 Task: Add Alexandre Family Farms Organic 100% Grass-Fed Whole Milk Probiotic Kefir to the cart.
Action: Mouse moved to (35, 104)
Screenshot: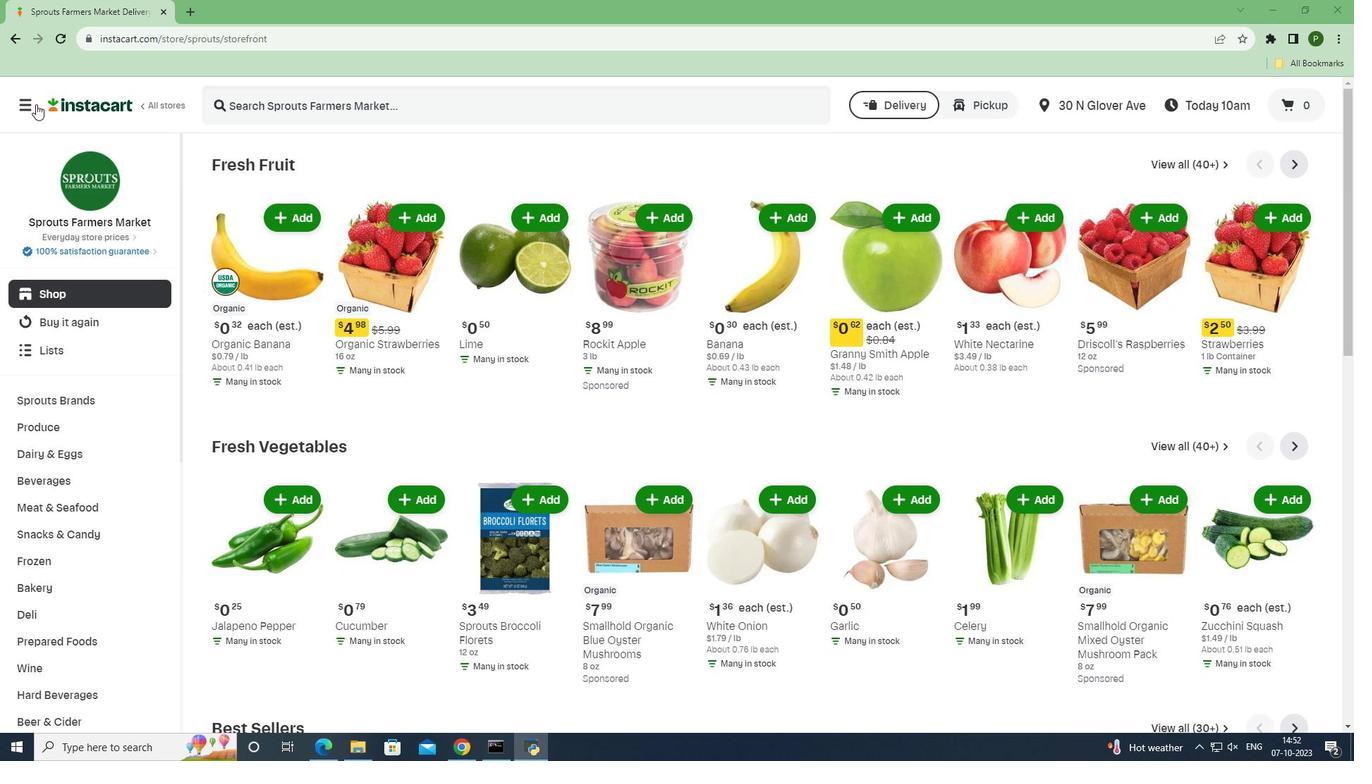 
Action: Mouse pressed left at (35, 104)
Screenshot: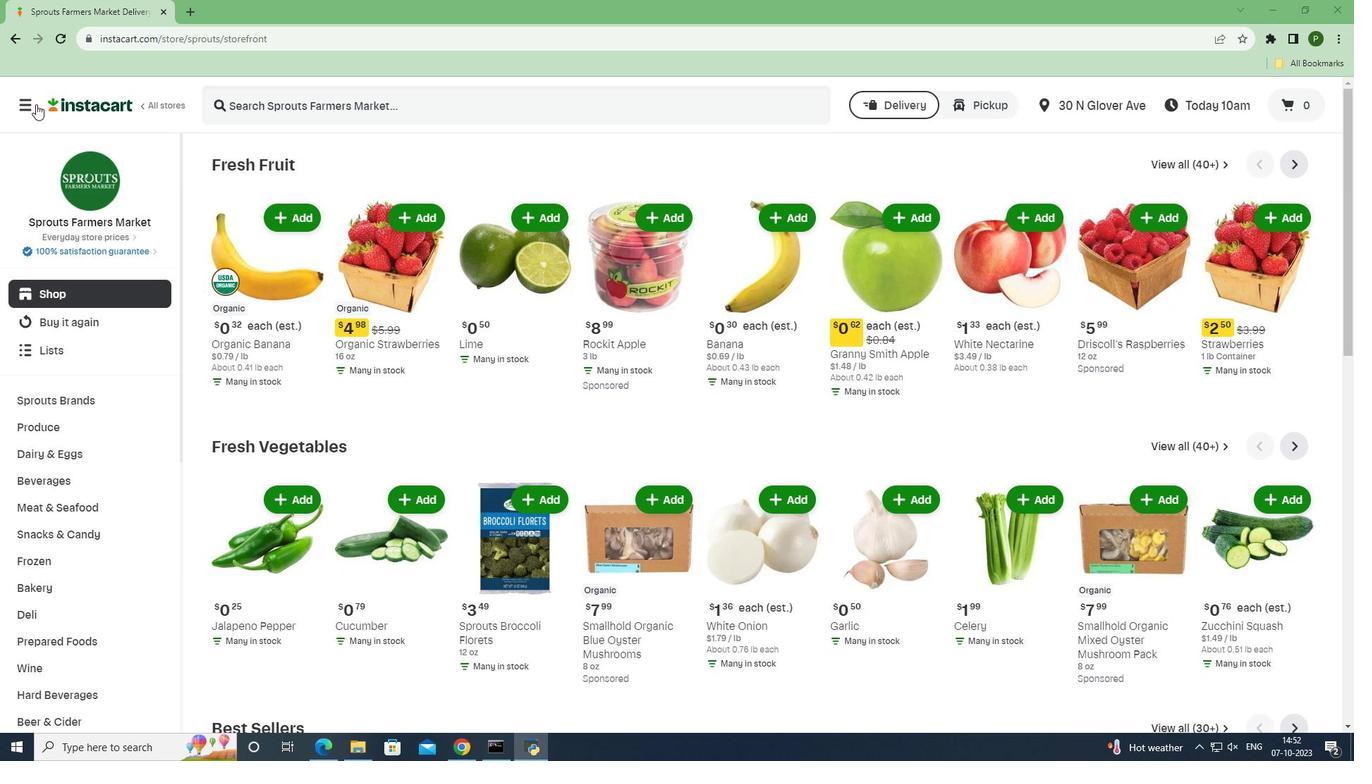 
Action: Mouse moved to (71, 366)
Screenshot: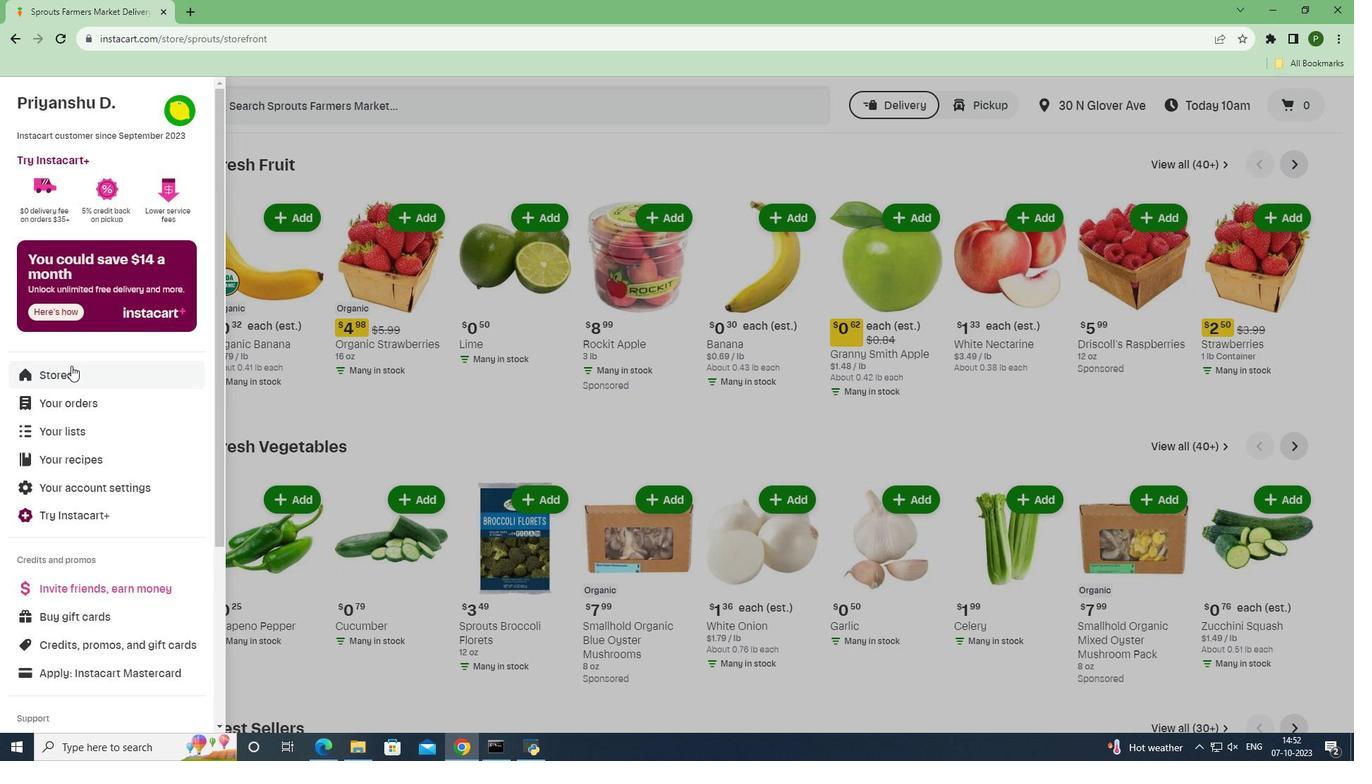 
Action: Mouse pressed left at (71, 366)
Screenshot: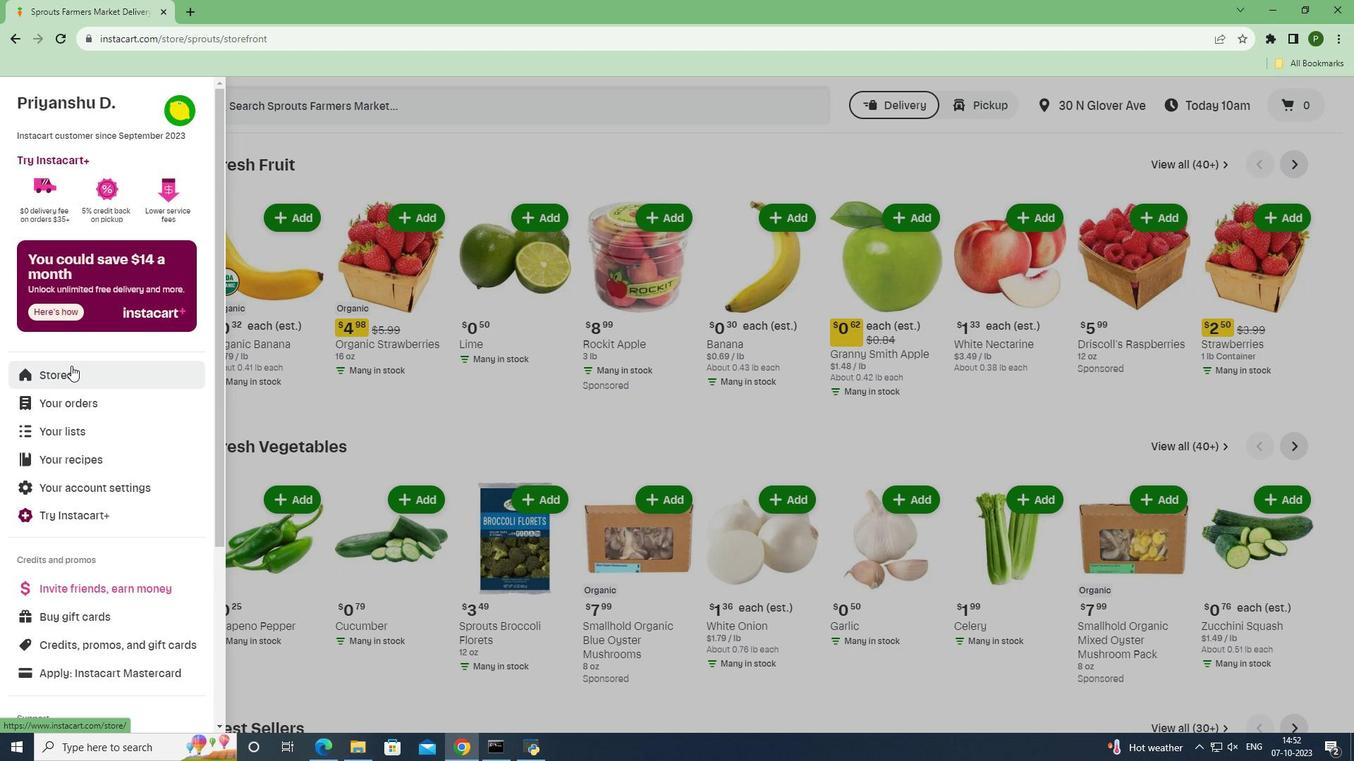 
Action: Mouse moved to (331, 151)
Screenshot: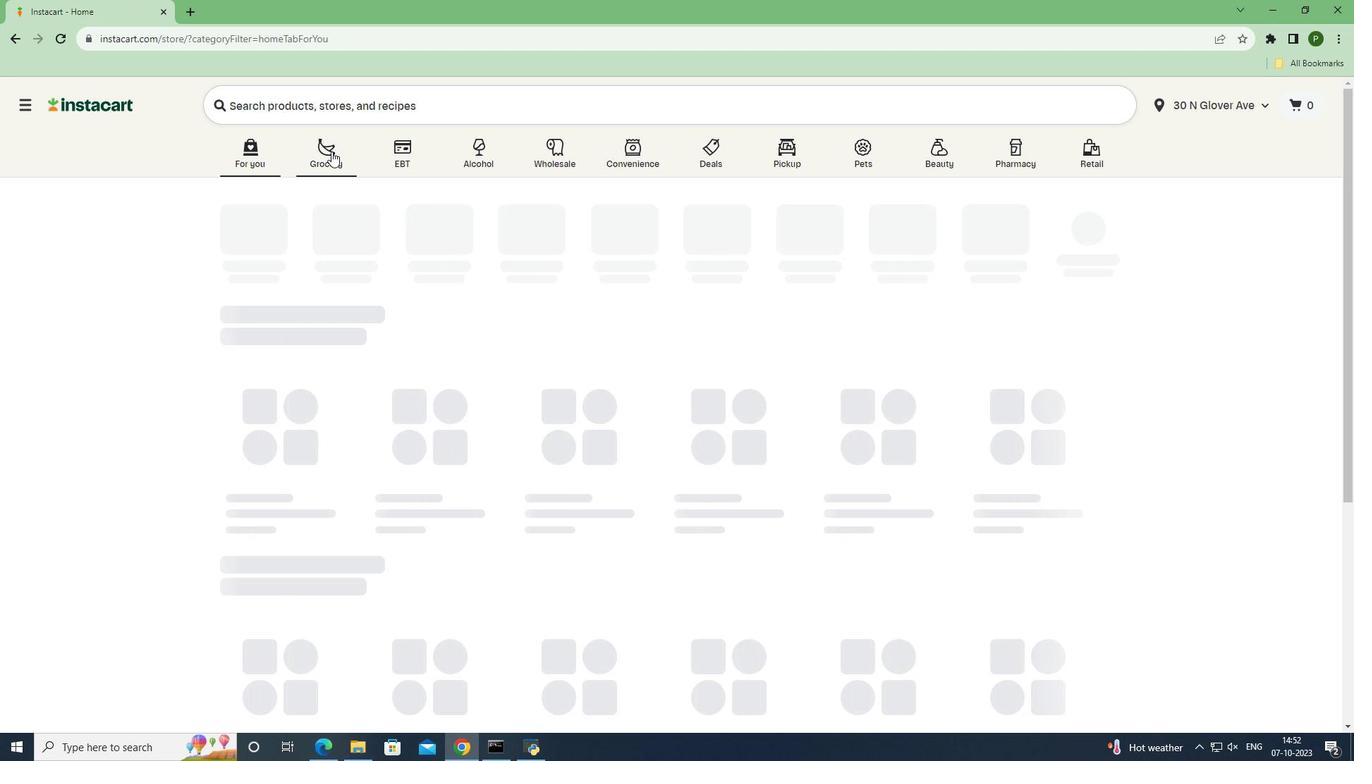 
Action: Mouse pressed left at (331, 151)
Screenshot: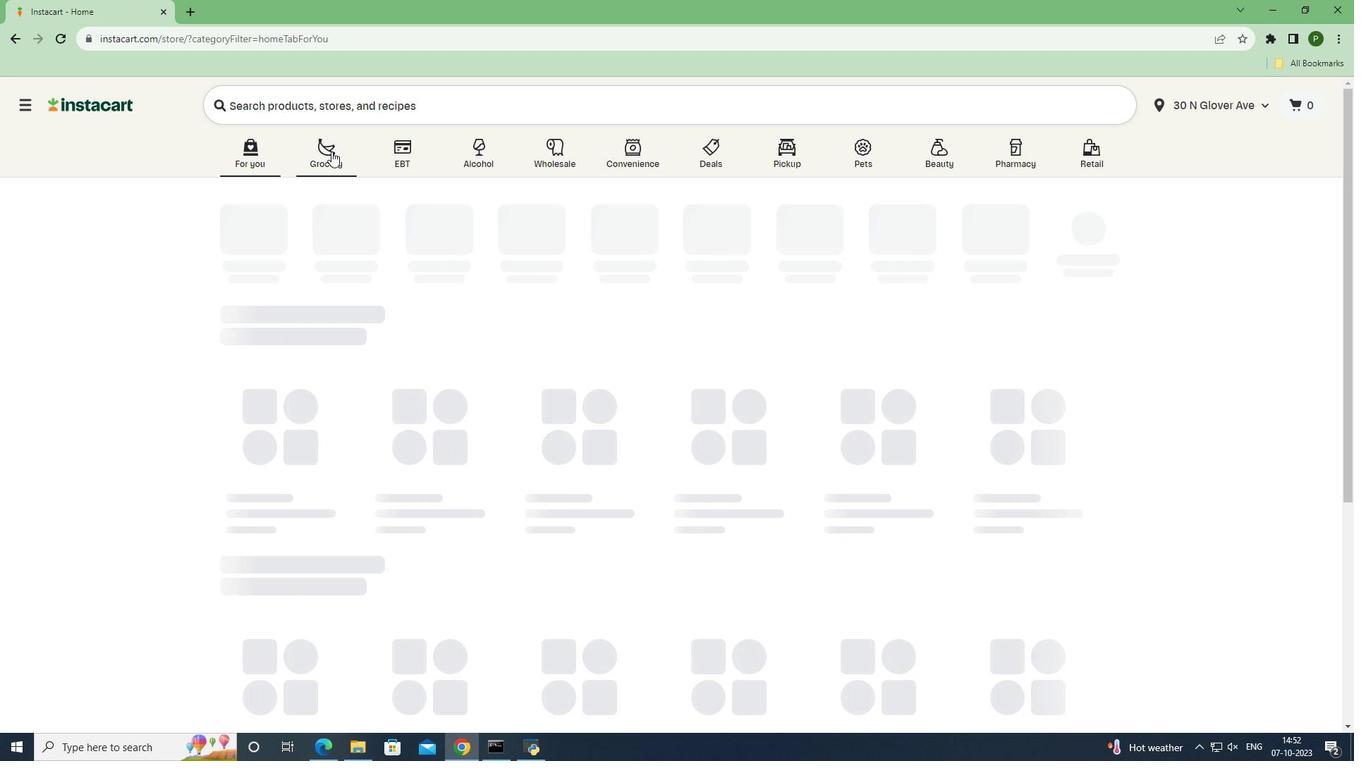 
Action: Mouse moved to (568, 333)
Screenshot: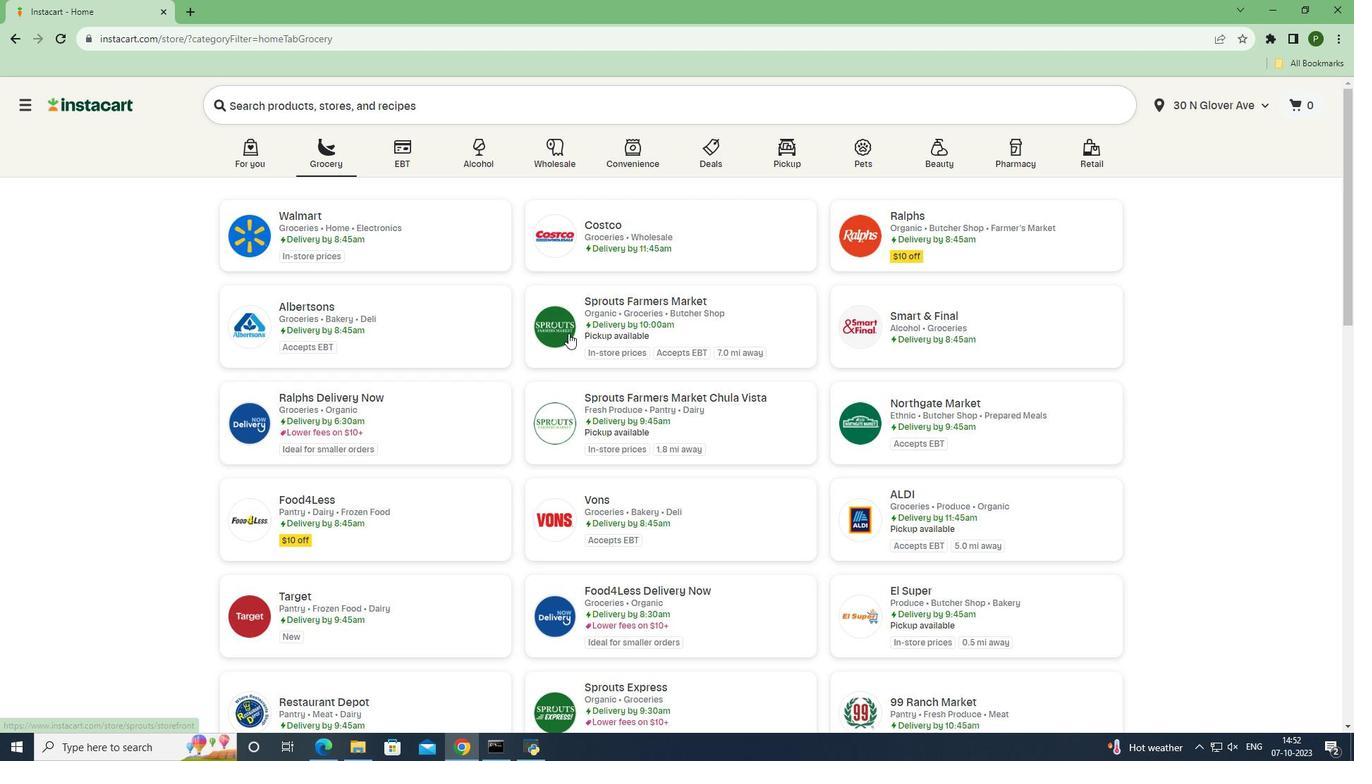 
Action: Mouse pressed left at (568, 333)
Screenshot: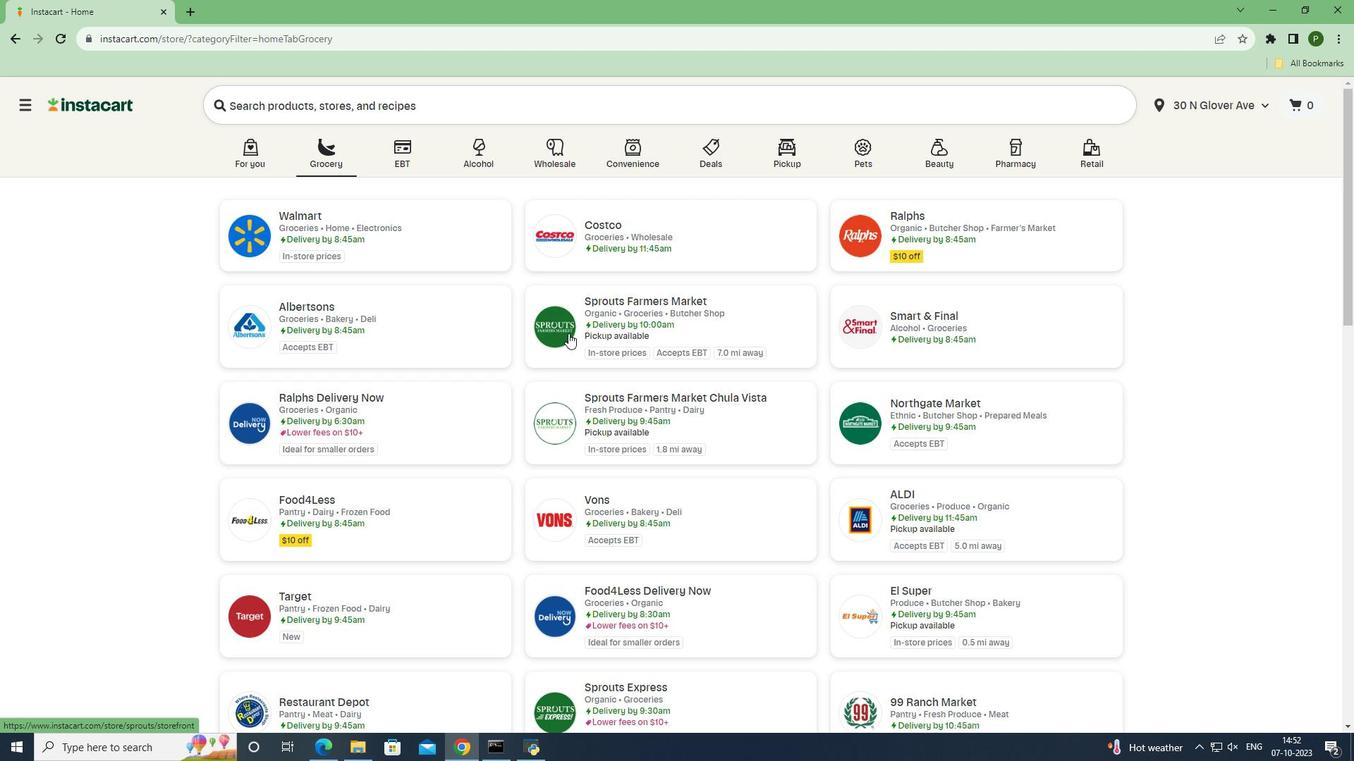 
Action: Mouse moved to (144, 464)
Screenshot: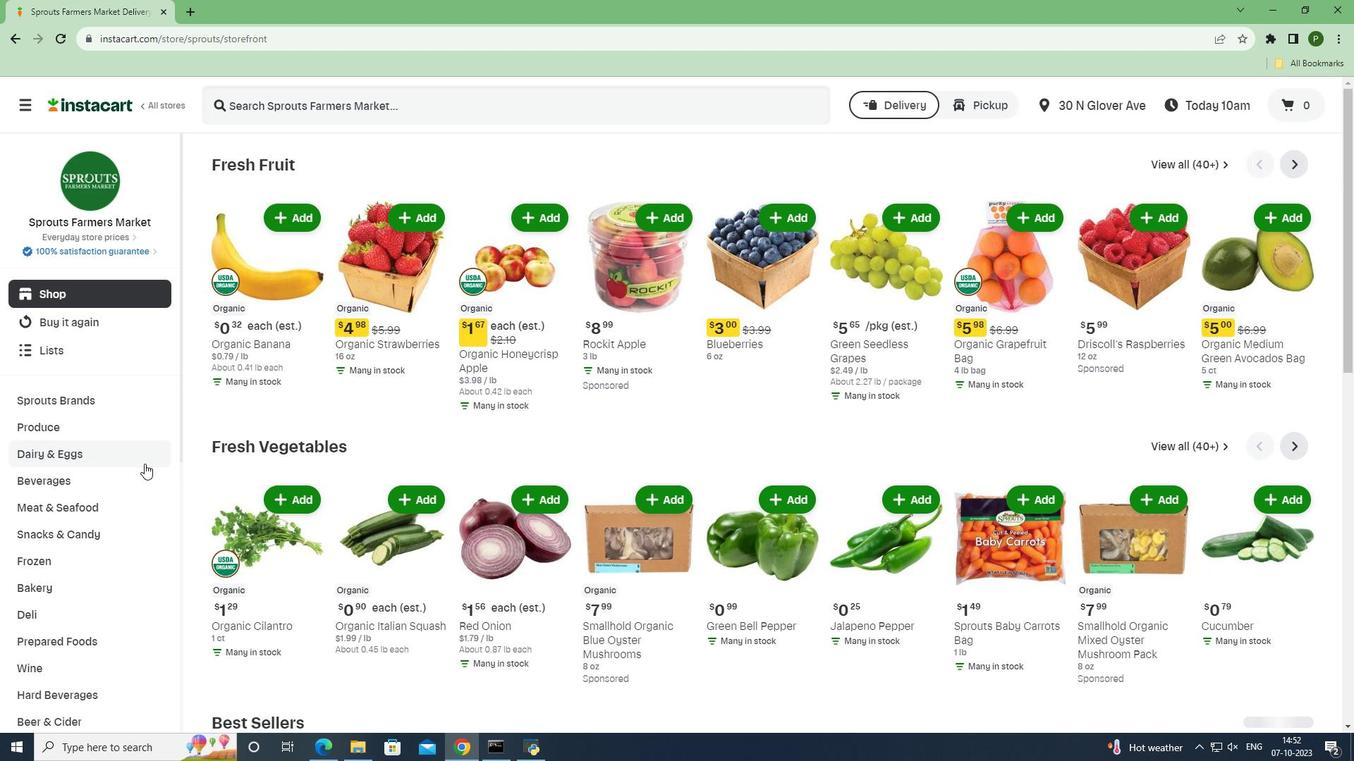 
Action: Mouse pressed left at (144, 464)
Screenshot: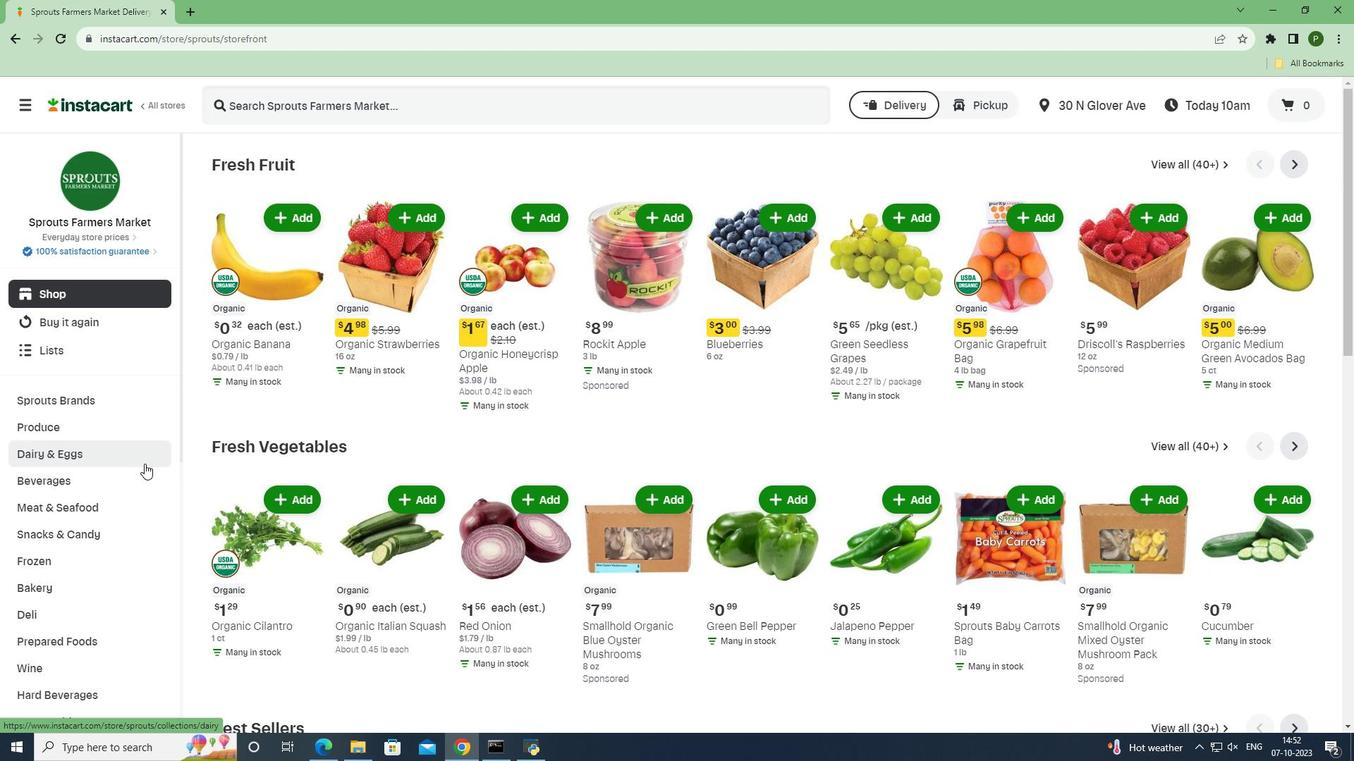 
Action: Mouse moved to (96, 563)
Screenshot: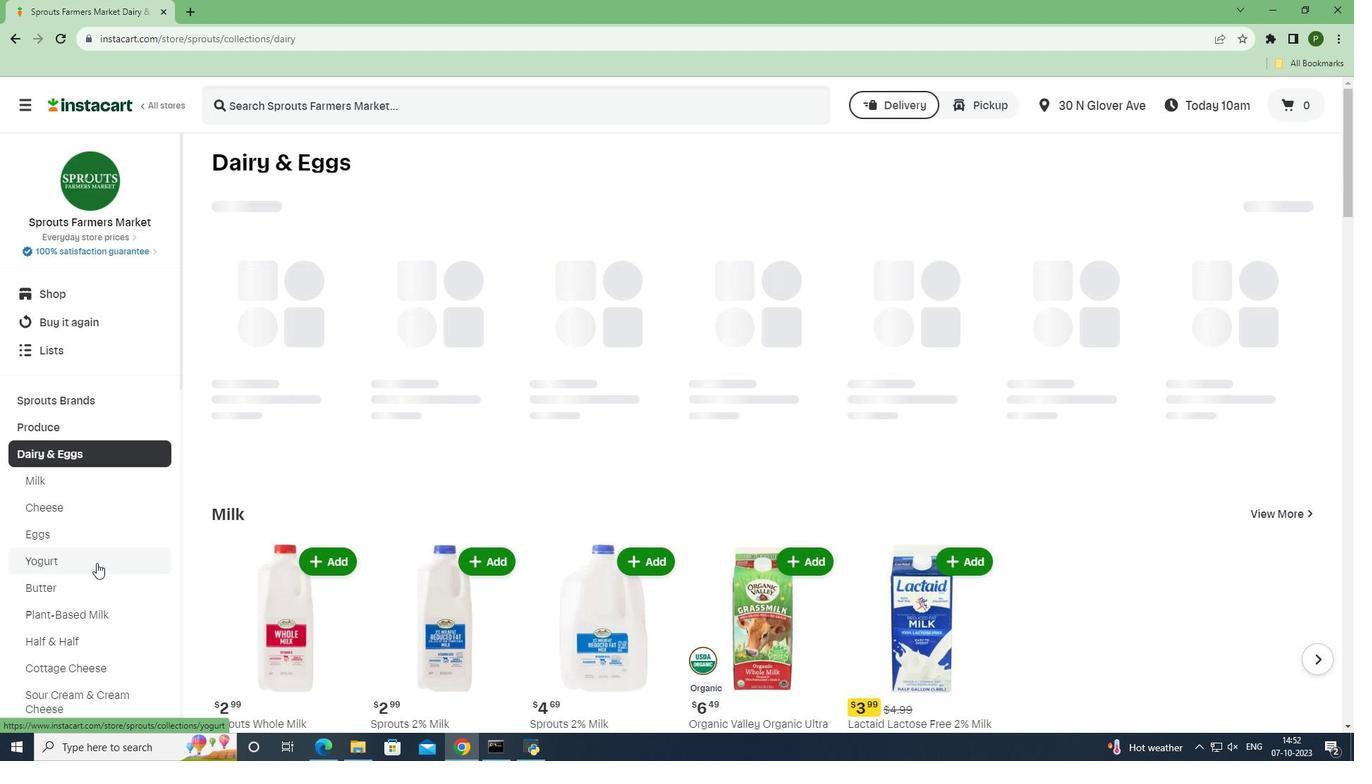 
Action: Mouse pressed left at (96, 563)
Screenshot: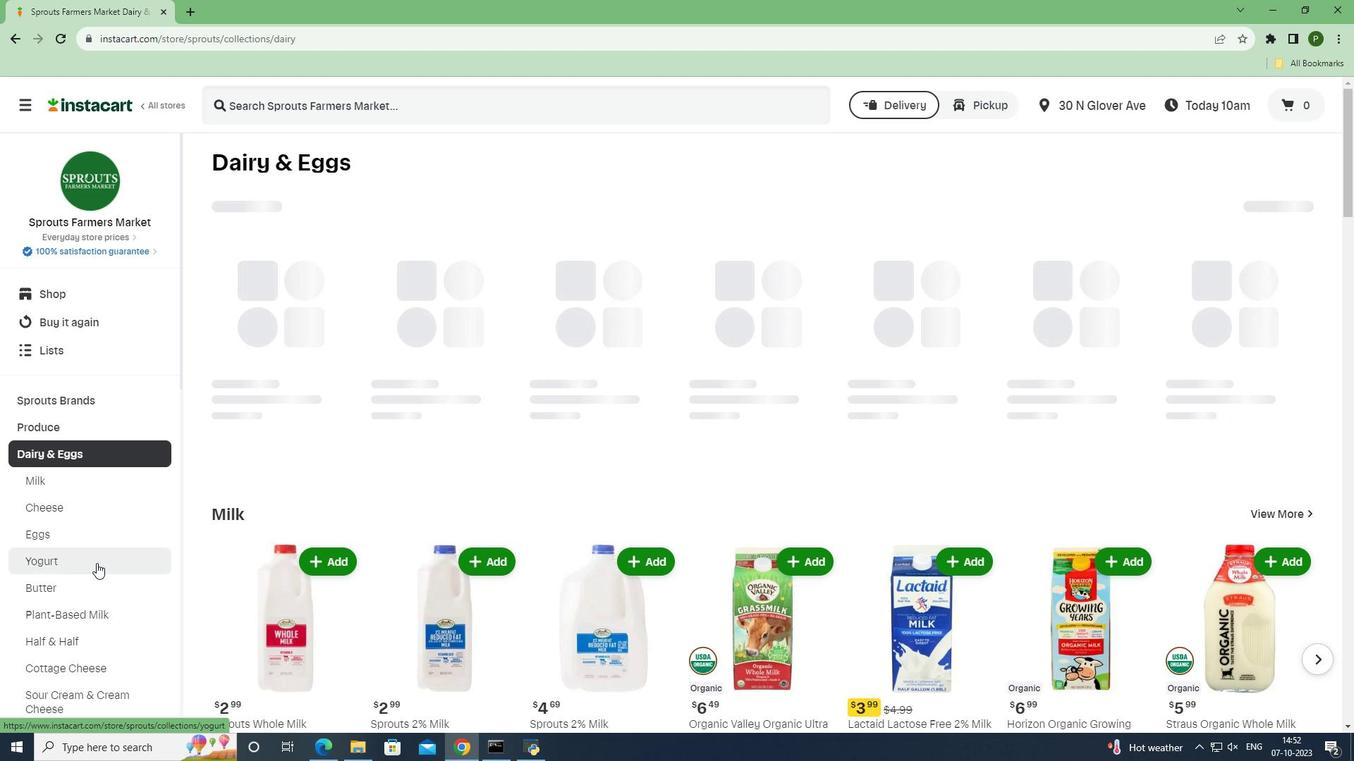 
Action: Mouse moved to (359, 110)
Screenshot: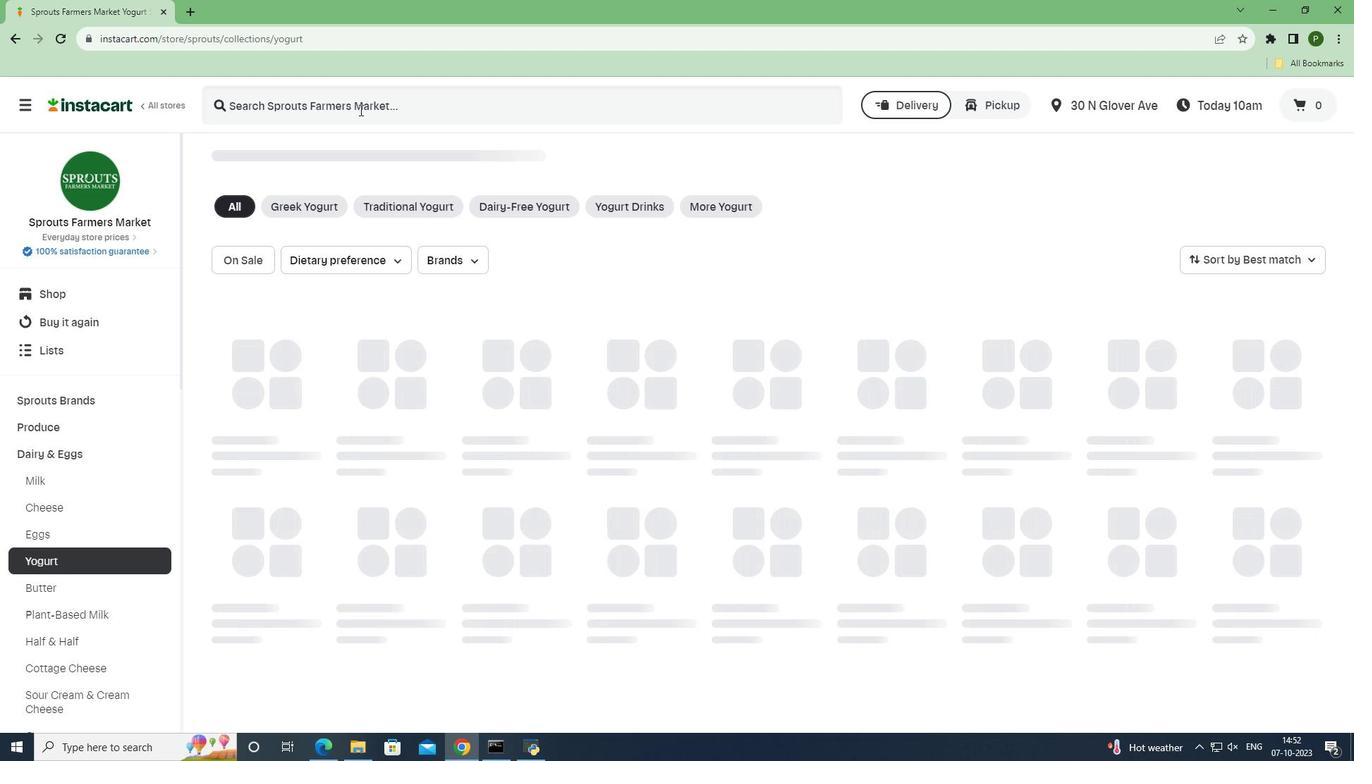 
Action: Mouse pressed left at (359, 110)
Screenshot: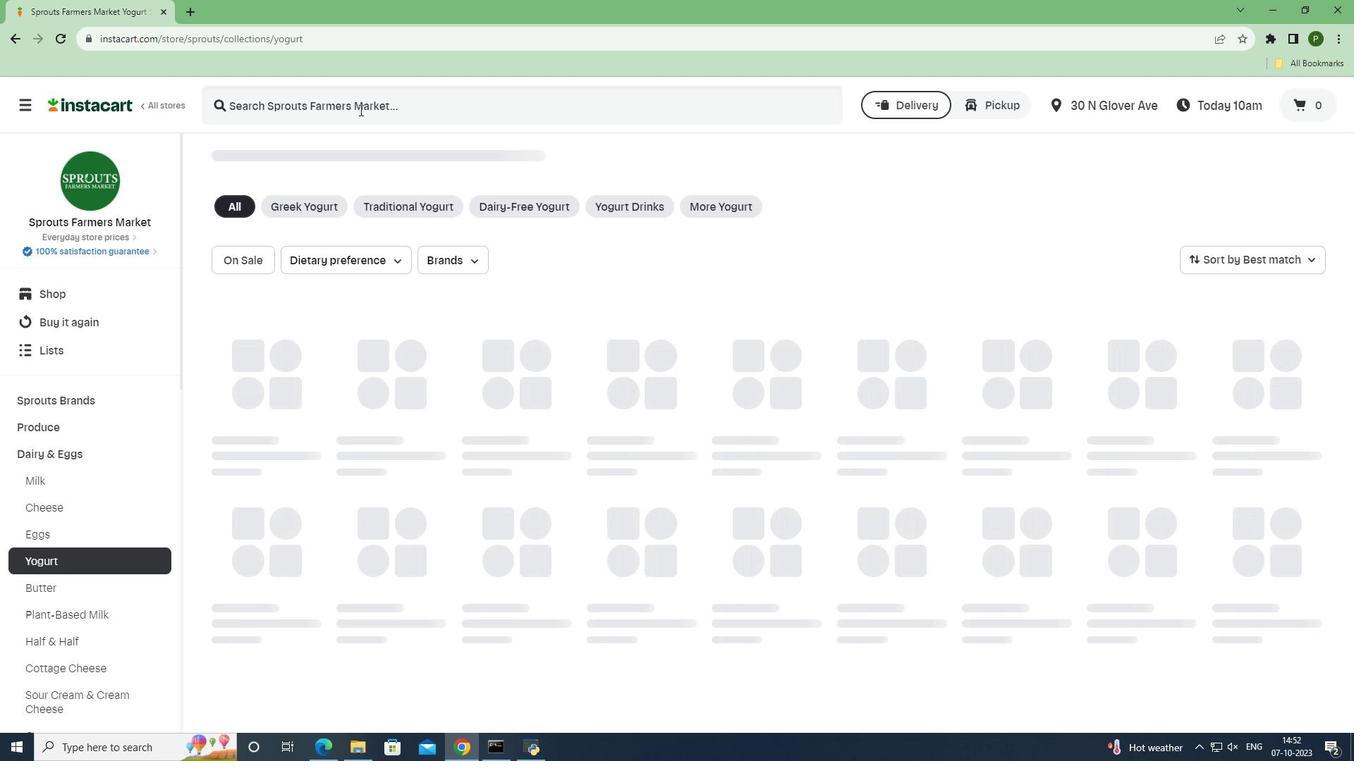 
Action: Mouse moved to (361, 110)
Screenshot: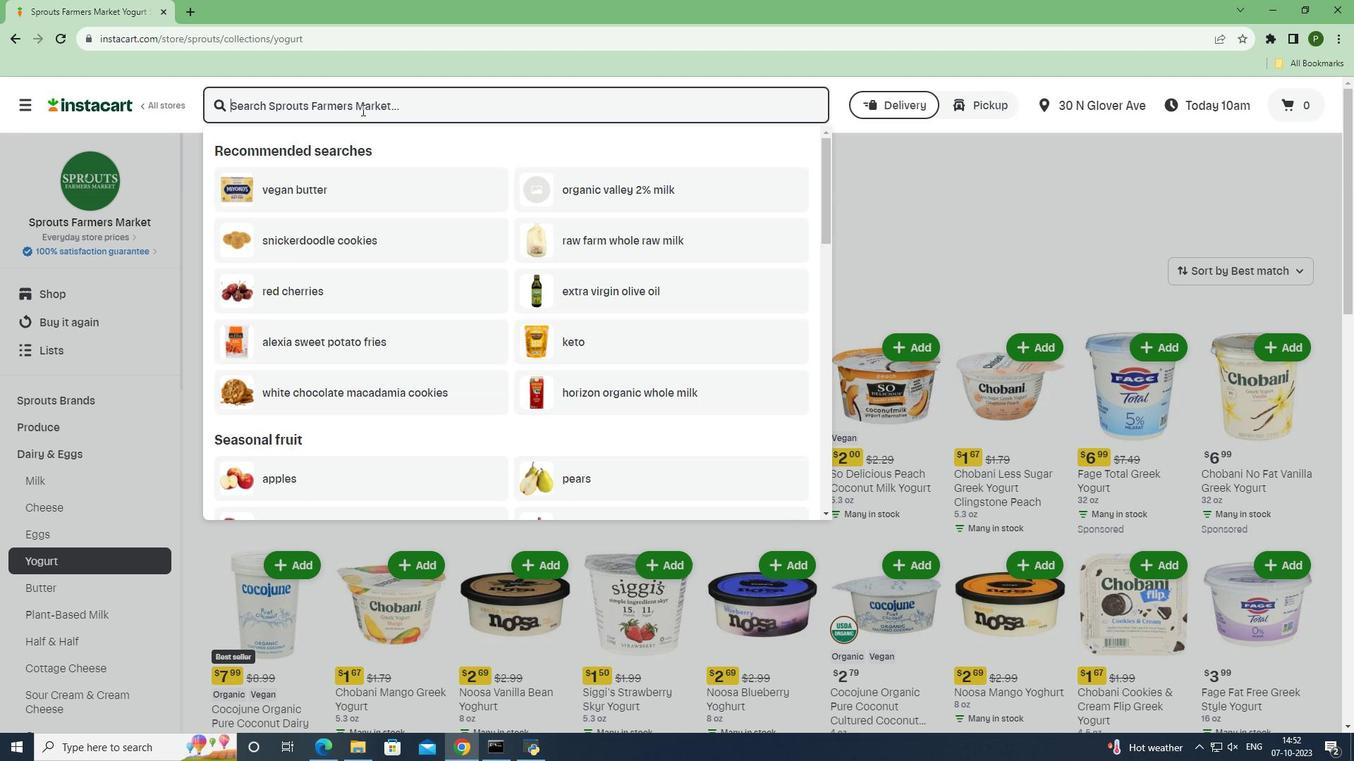 
Action: Key pressed <Key.caps_lock>A<Key.caps_lock>lexandre<Key.space><Key.caps_lock>F<Key.caps_lock>amily<Key.space><Key.caps_lock>F<Key.caps_lock>arms<Key.space><Key.caps_lock>O<Key.caps_lock>rganic<Key.space>100<Key.shift><Key.shift><Key.shift><Key.shift><Key.shift><Key.shift><Key.shift><Key.shift><Key.shift><Key.shift><Key.shift><Key.shift><Key.shift><Key.shift><Key.shift><Key.shift><Key.shift><Key.shift>%<Key.space><Key.caps_lock>G<Key.caps_lock>rass<Key.space><Key.caps_lock>F<Key.caps_lock>ed<Key.space><Key.caps_lock>W<Key.caps_lock>hole<Key.space><Key.caps_lock>M<Key.caps_lock>ilk<Key.space><Key.caps_lock>P<Key.caps_lock>robiotic<Key.space><Key.caps_lock>K<Key.caps_lock>efir<Key.enter>
Screenshot: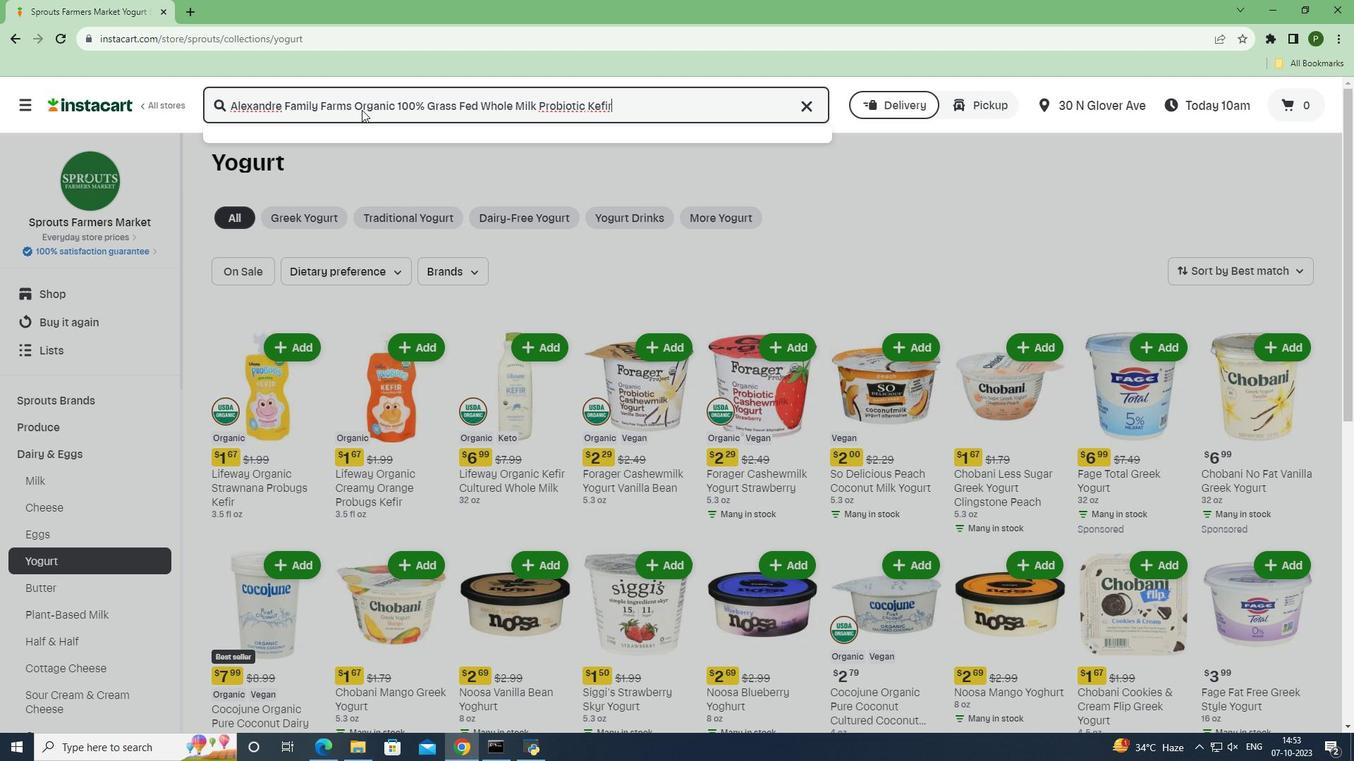 
Action: Mouse moved to (844, 548)
Screenshot: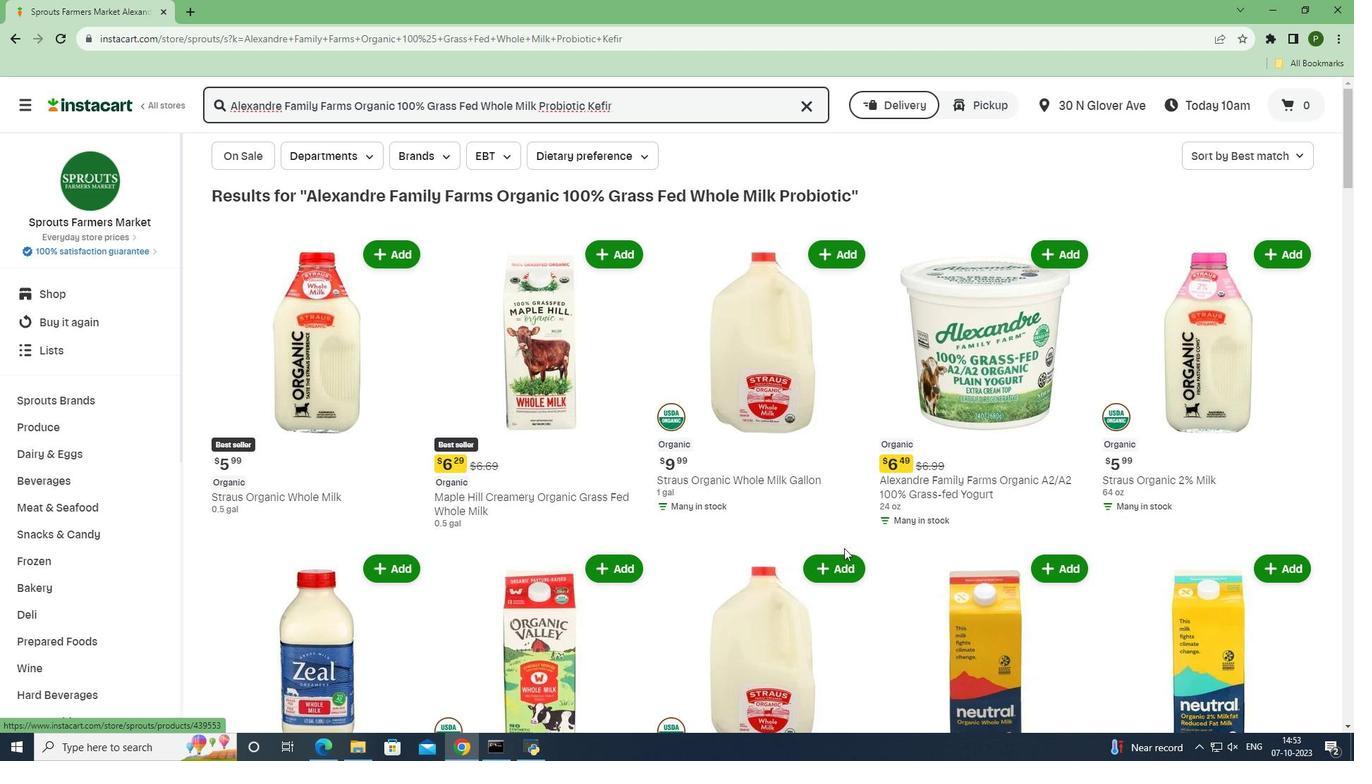 
Action: Mouse scrolled (844, 548) with delta (0, 0)
Screenshot: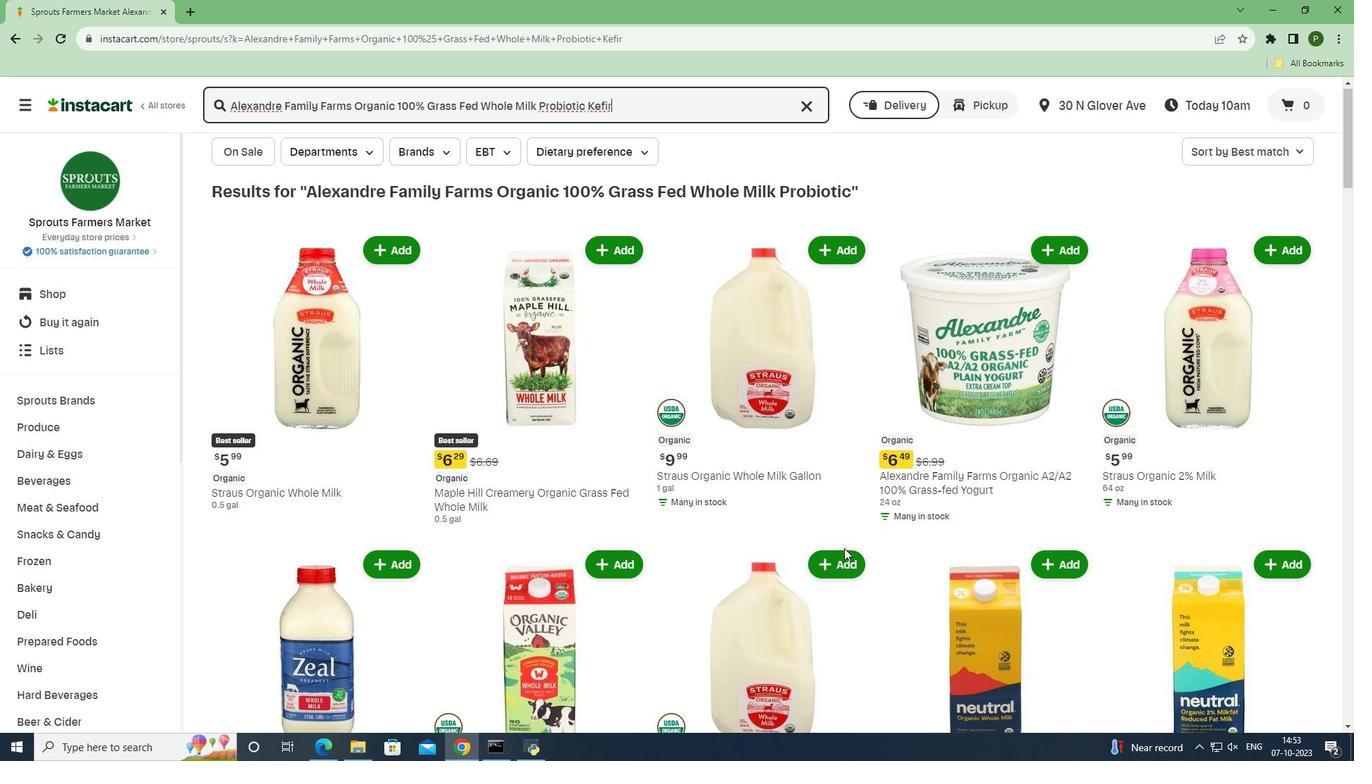 
Action: Mouse scrolled (844, 548) with delta (0, 0)
Screenshot: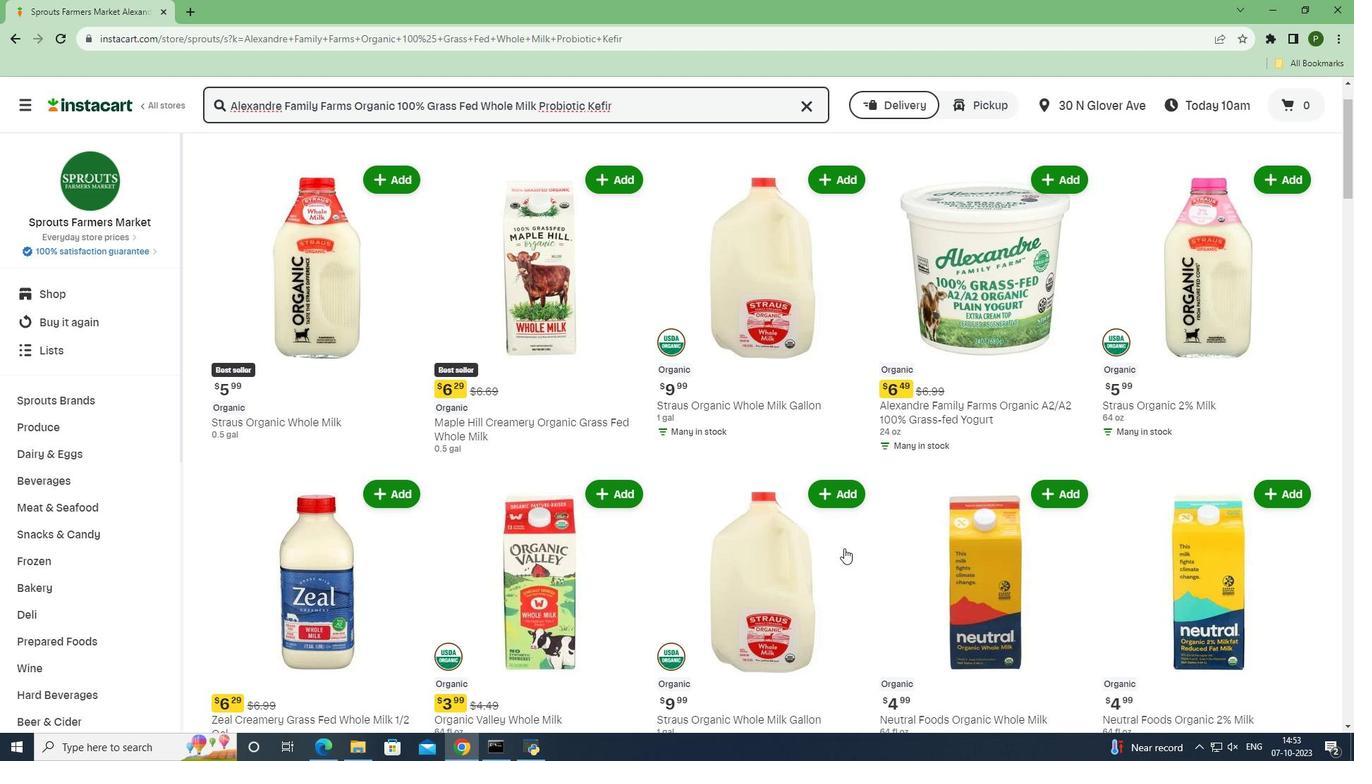 
Action: Mouse scrolled (844, 548) with delta (0, 0)
Screenshot: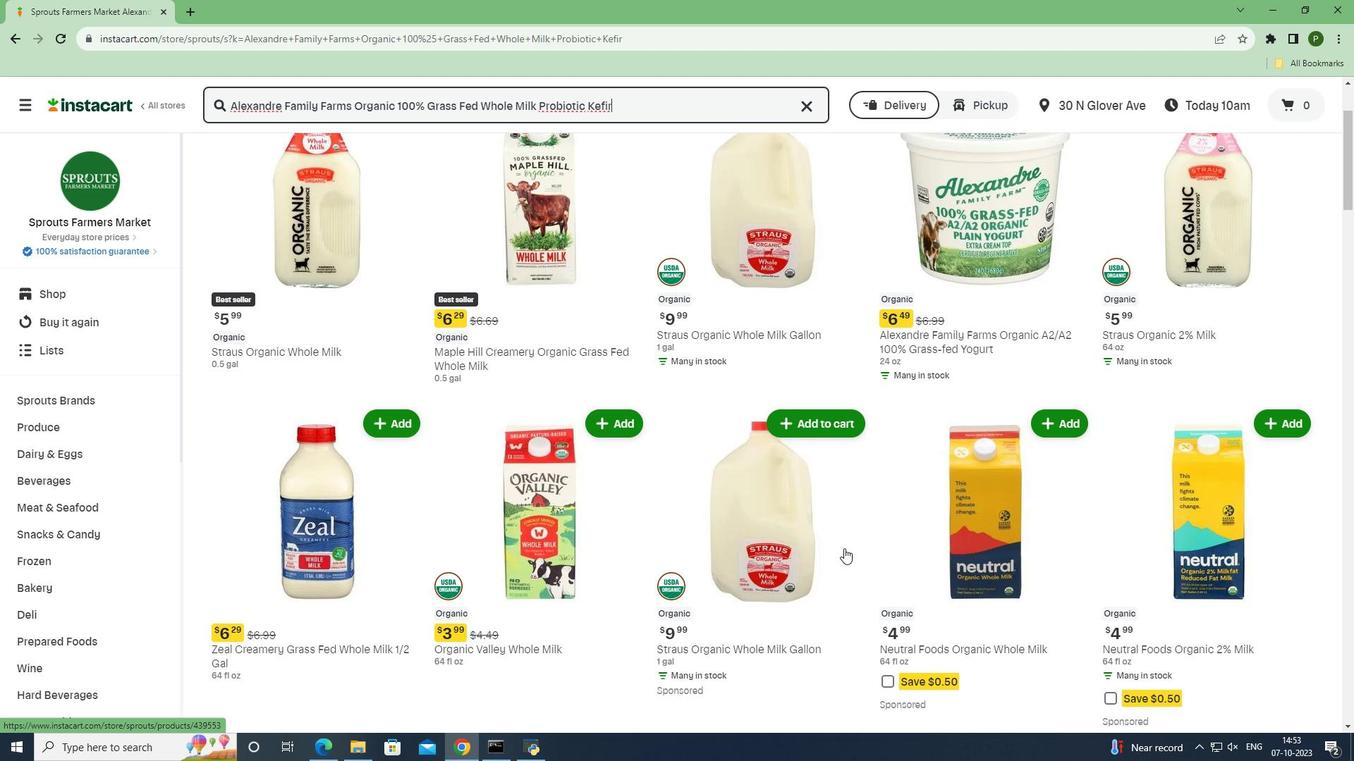 
Action: Mouse scrolled (844, 548) with delta (0, 0)
Screenshot: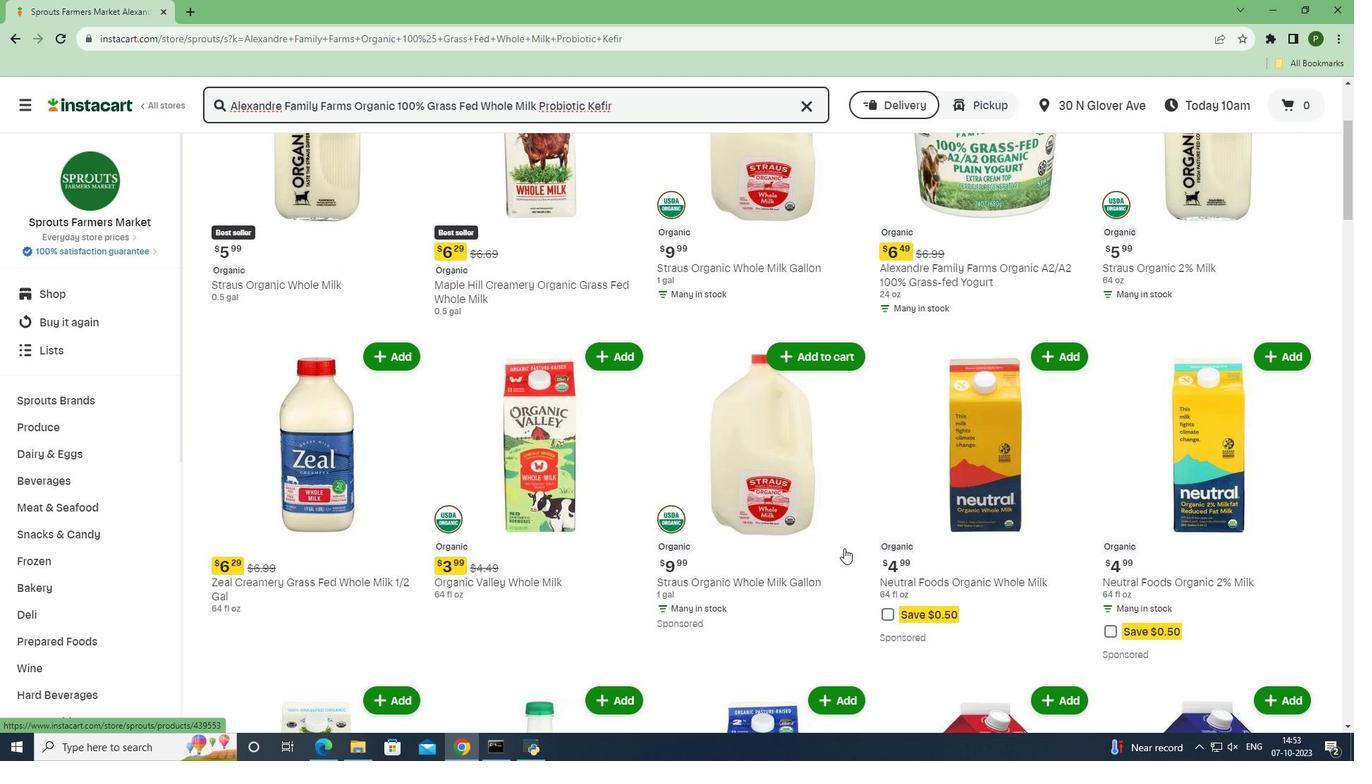 
Action: Mouse scrolled (844, 548) with delta (0, 0)
Screenshot: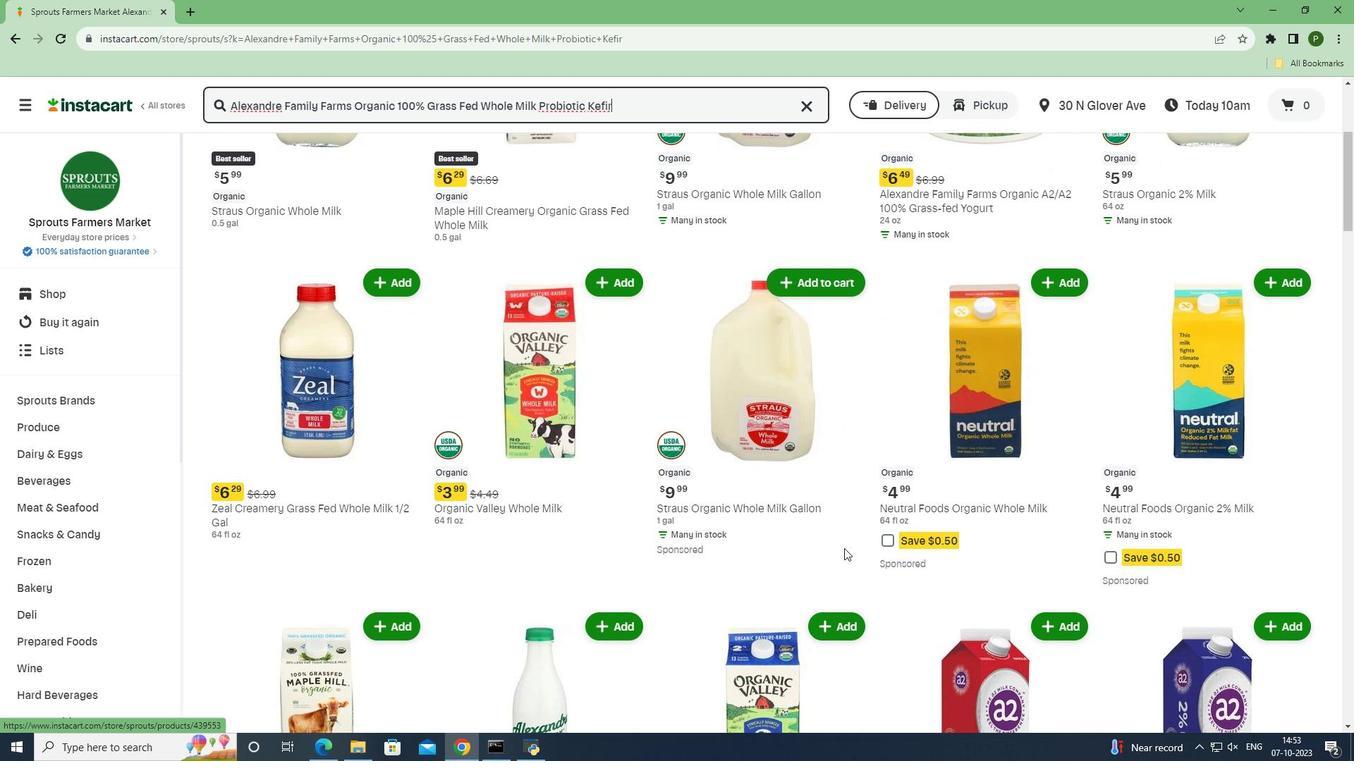 
Action: Mouse scrolled (844, 548) with delta (0, 0)
Screenshot: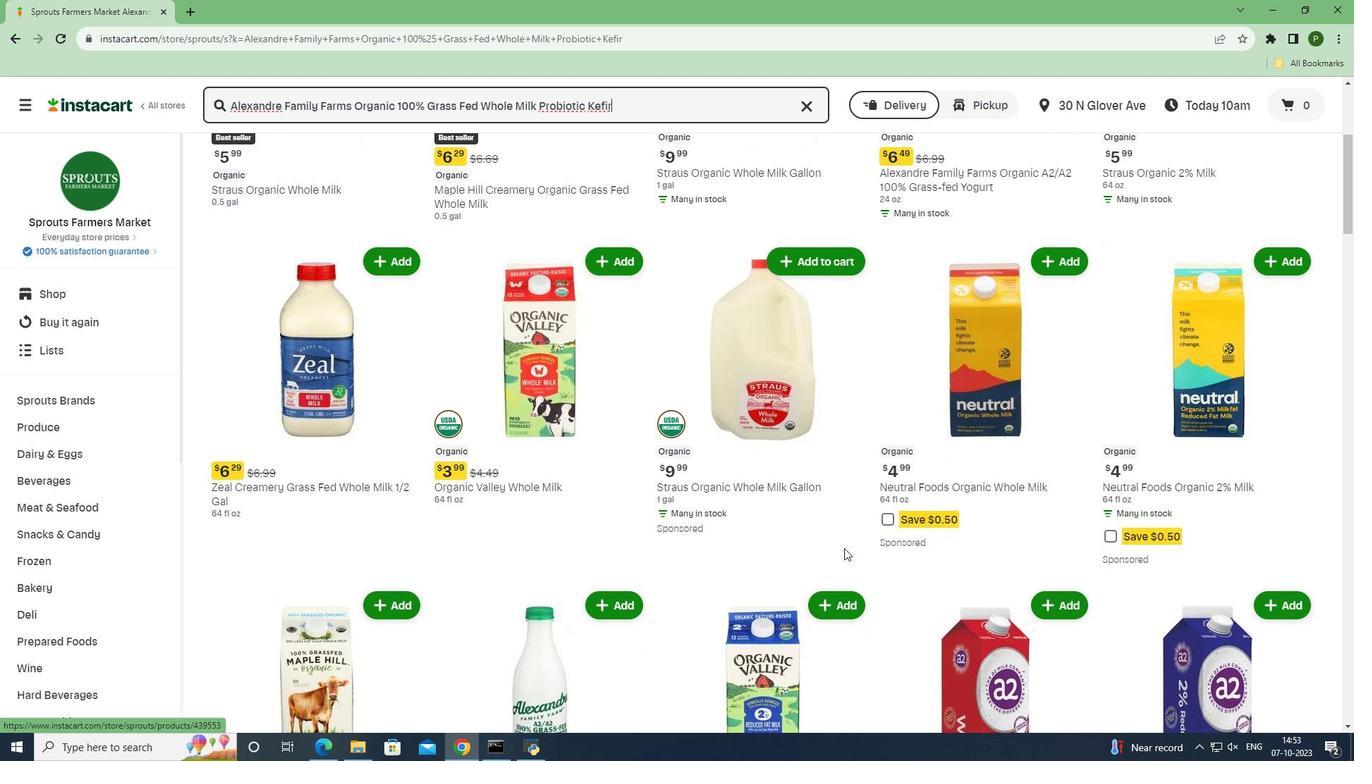 
Action: Mouse scrolled (844, 548) with delta (0, 0)
Screenshot: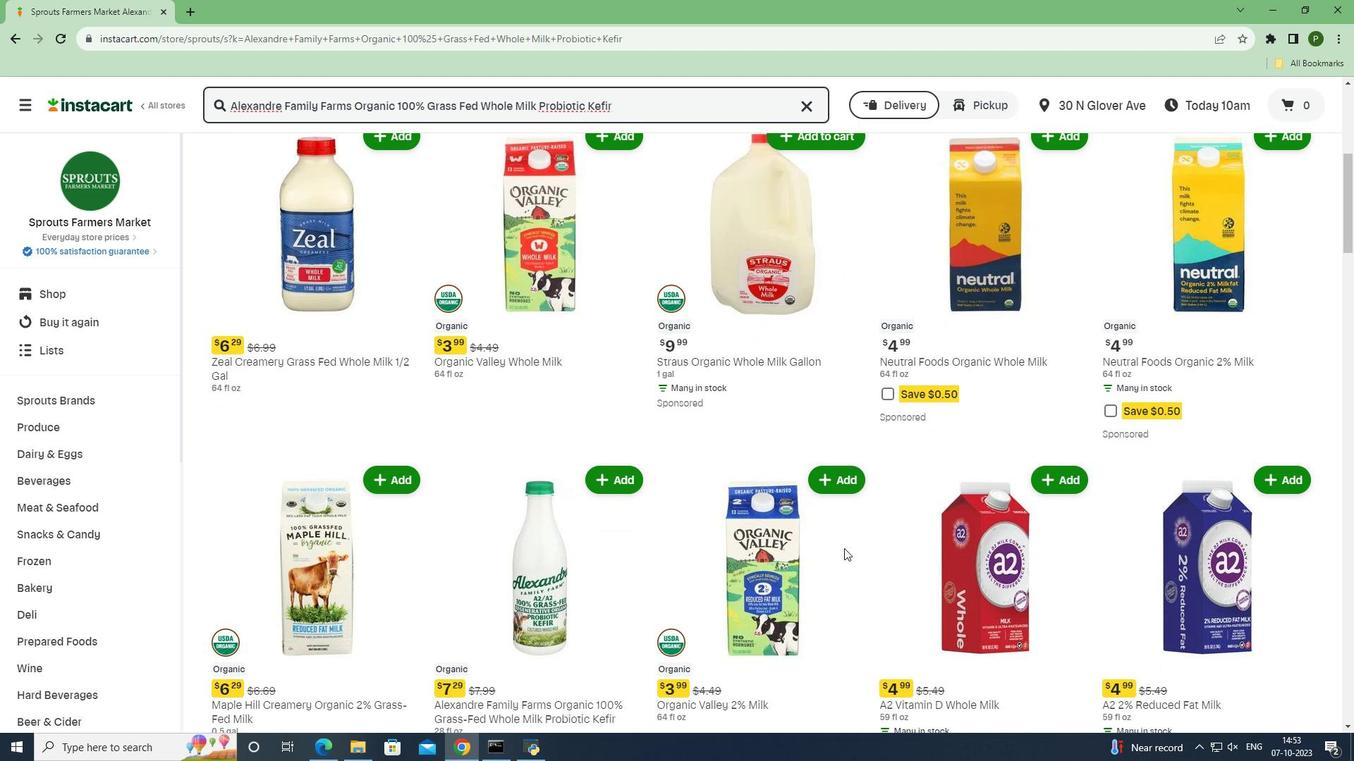 
Action: Mouse scrolled (844, 548) with delta (0, 0)
Screenshot: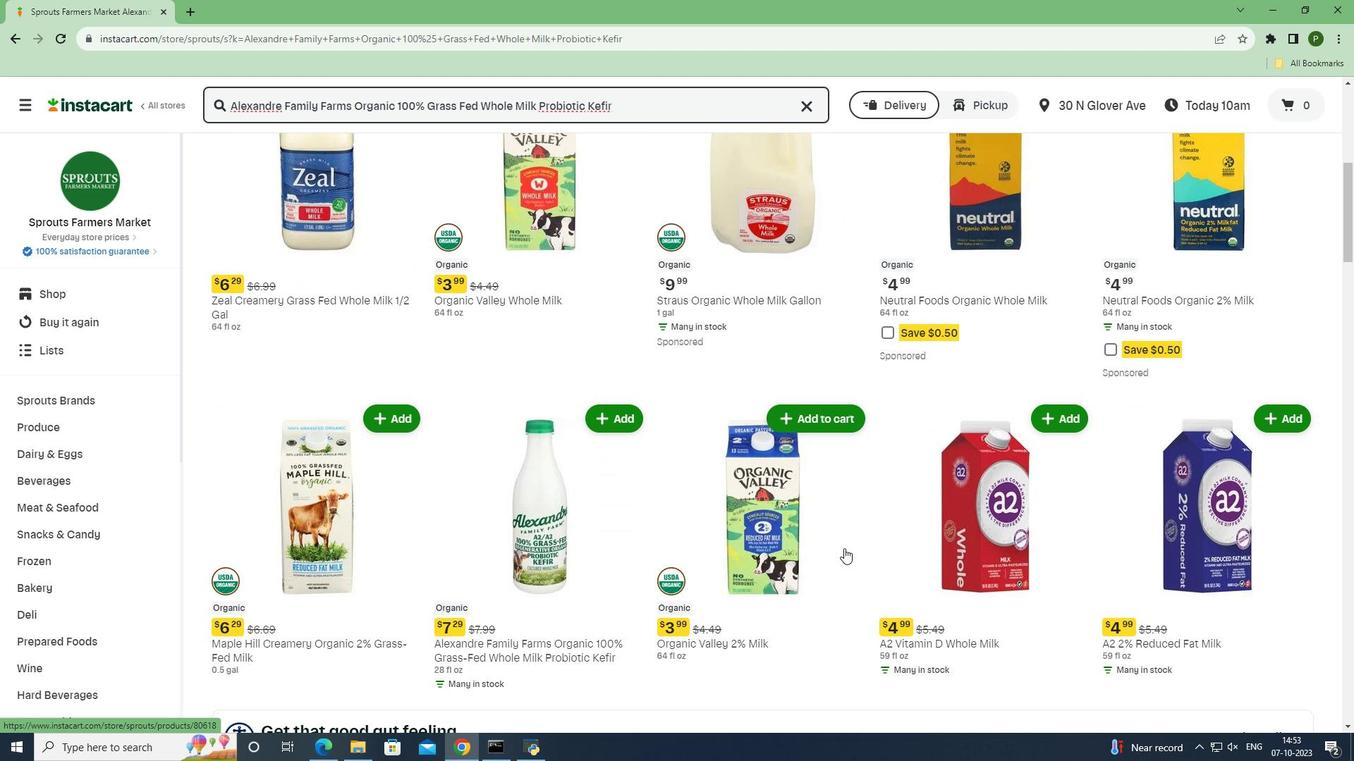 
Action: Mouse moved to (620, 353)
Screenshot: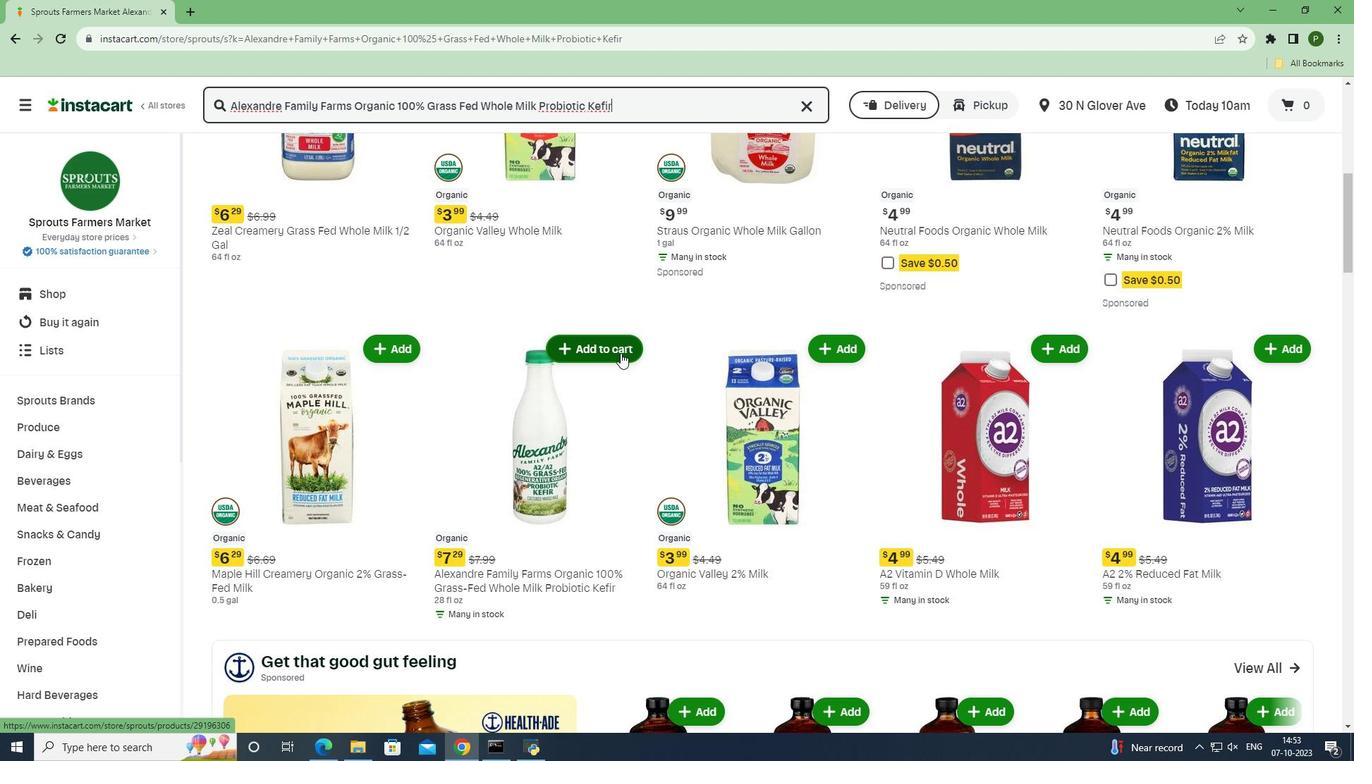 
Action: Mouse pressed left at (620, 353)
Screenshot: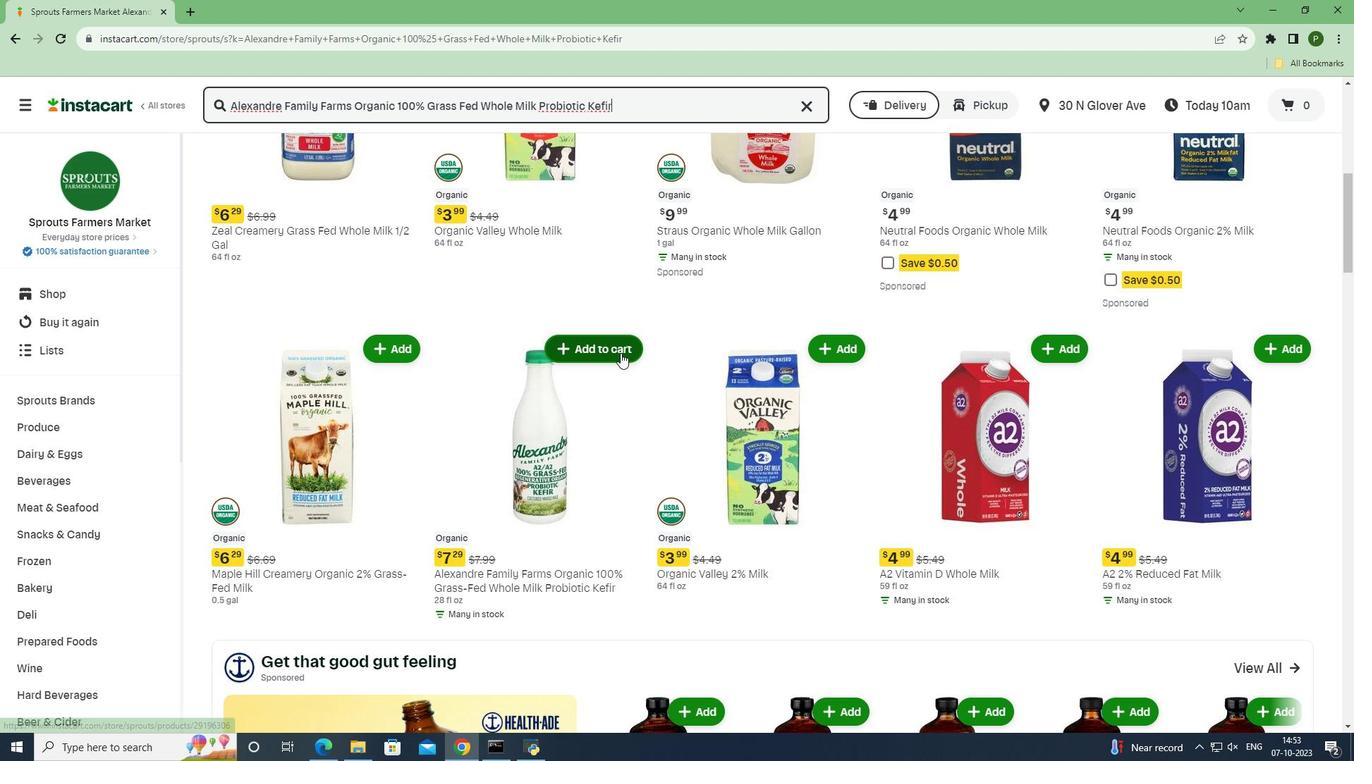 
Action: Mouse moved to (653, 435)
Screenshot: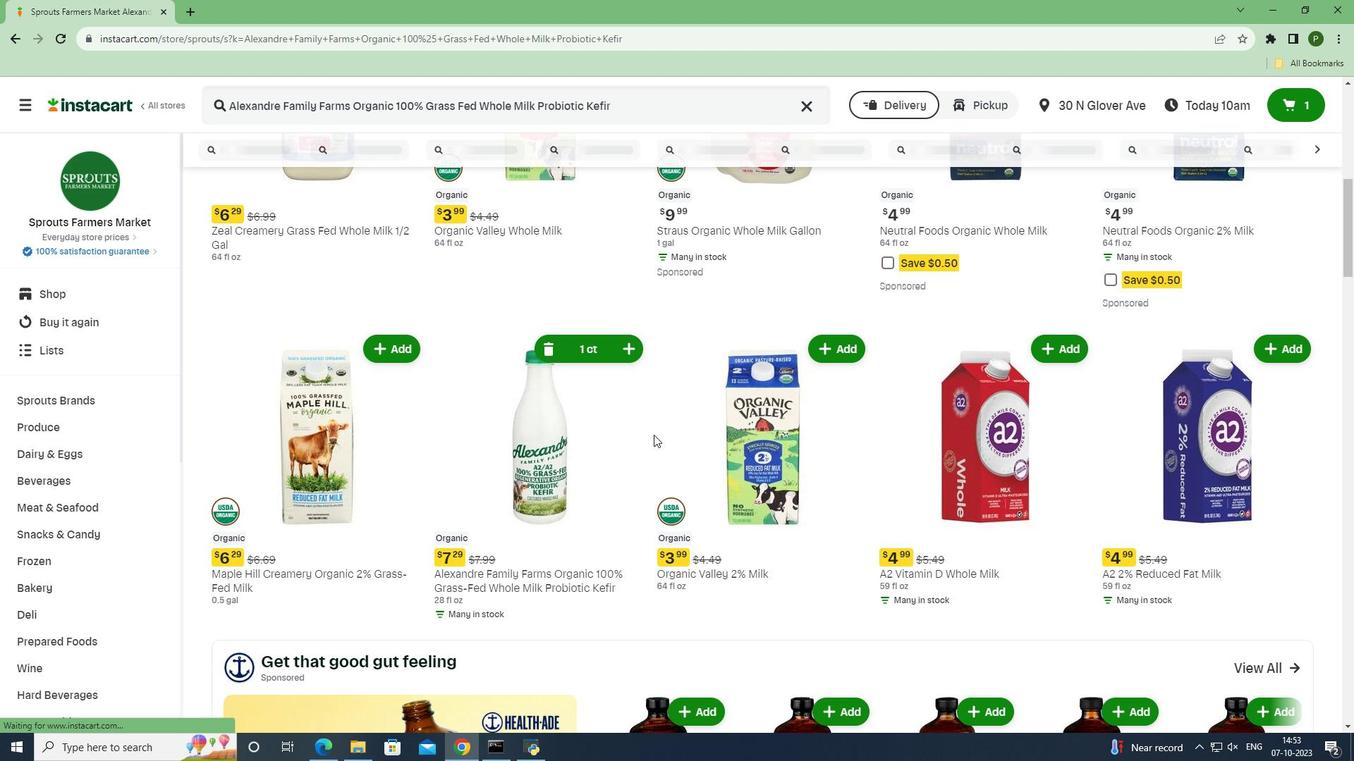 
